 Task: For heading  Tahoma with underline.  font size for heading20,  'Change the font style of data to'Arial.  and font size to 12,  Change the alignment of both headline & data to Align left.  In the sheet  EvaluationSalesTargets_2022
Action: Mouse moved to (17, 103)
Screenshot: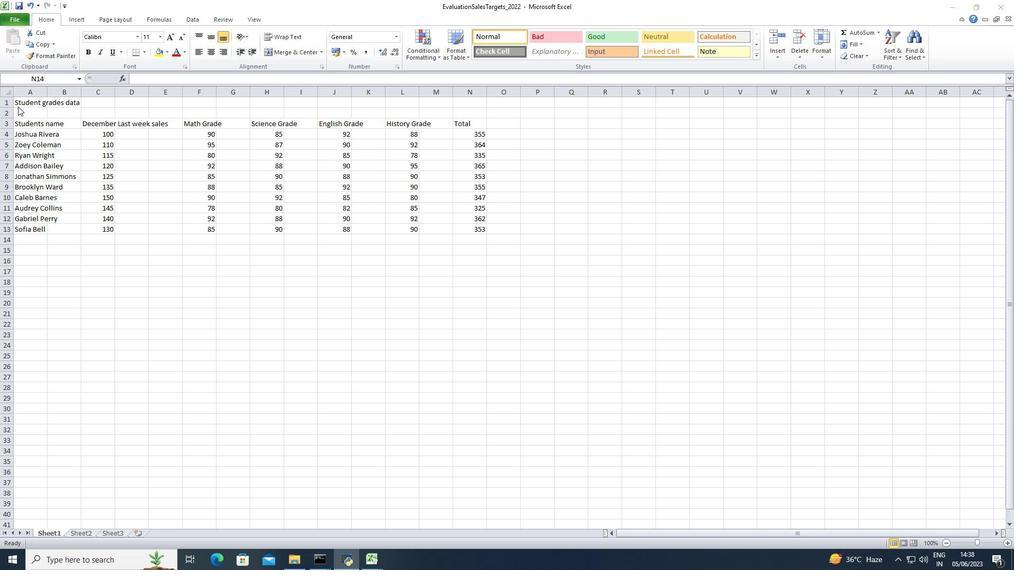 
Action: Mouse pressed left at (17, 103)
Screenshot: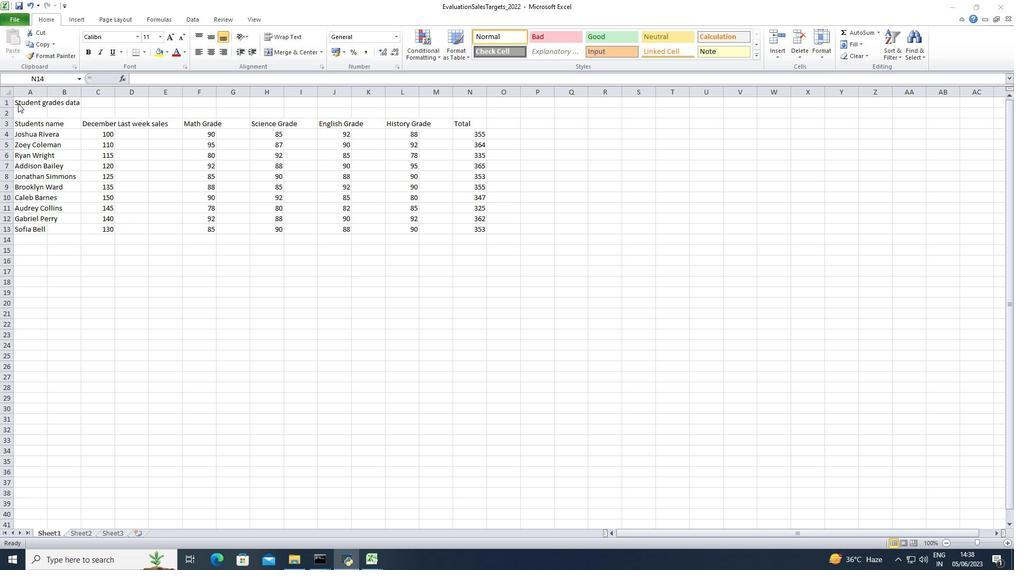 
Action: Mouse moved to (23, 102)
Screenshot: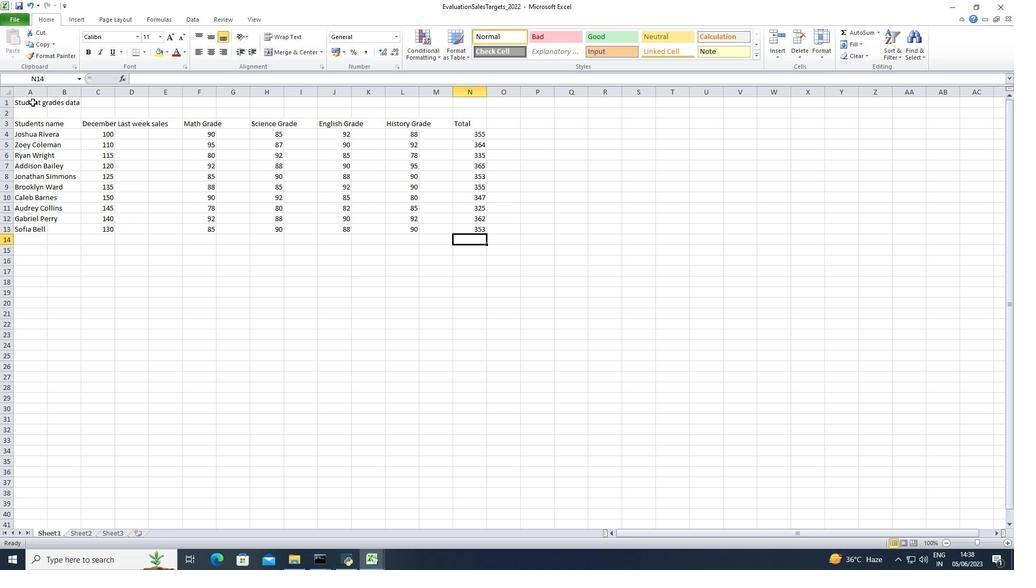 
Action: Mouse pressed left at (23, 102)
Screenshot: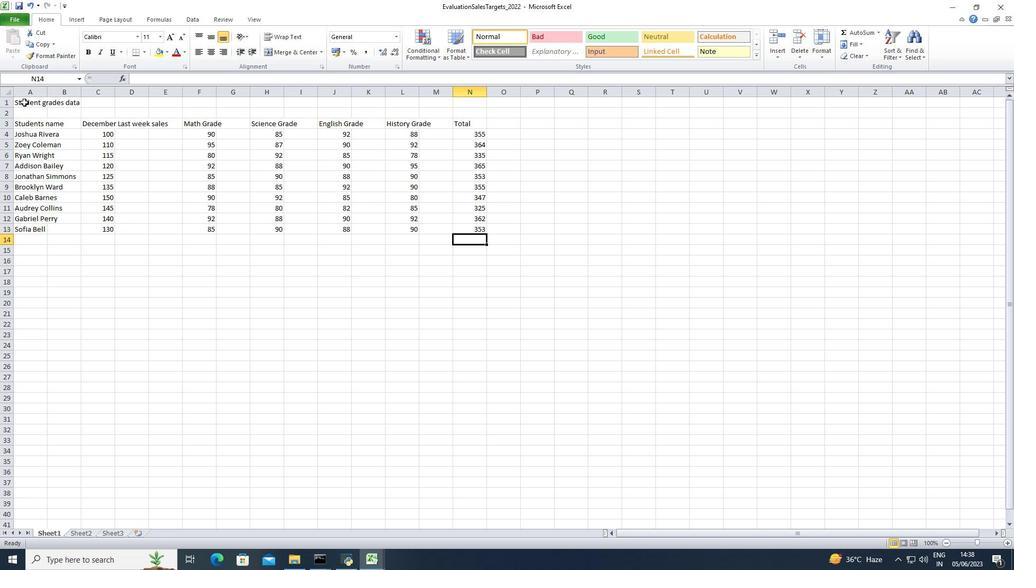 
Action: Mouse moved to (105, 39)
Screenshot: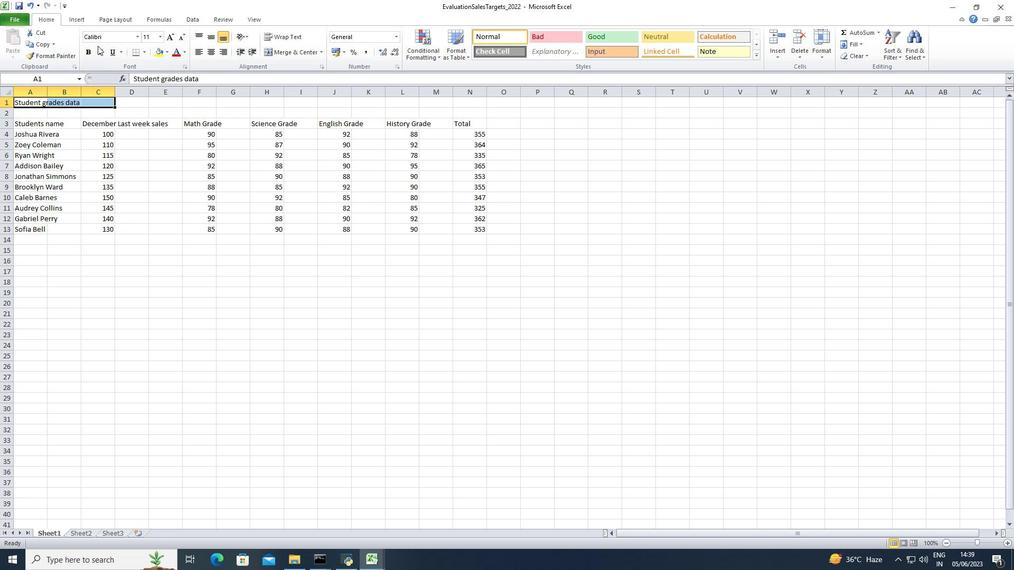 
Action: Mouse pressed left at (105, 39)
Screenshot: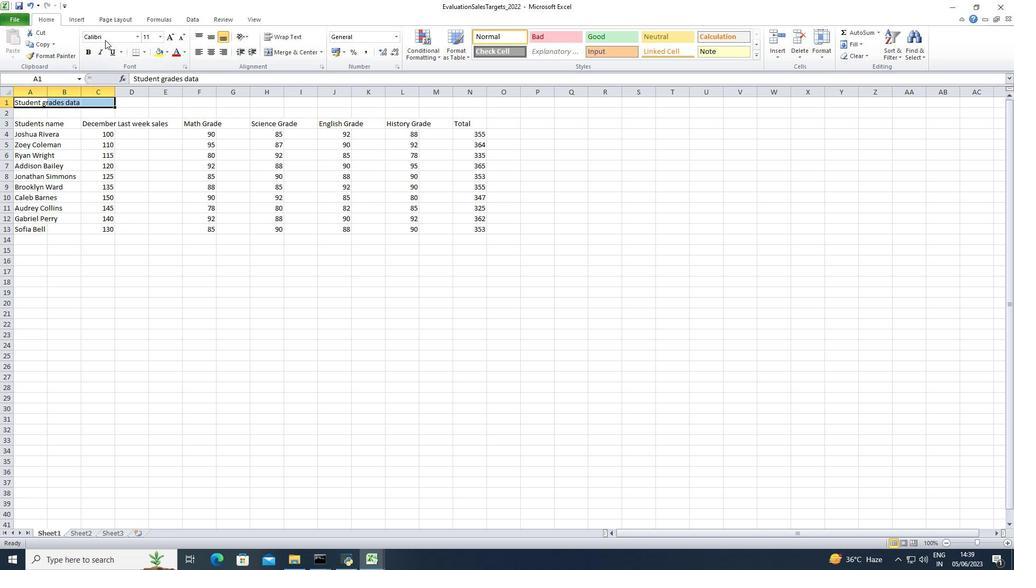 
Action: Key pressed <Key.shift>Tahoma
Screenshot: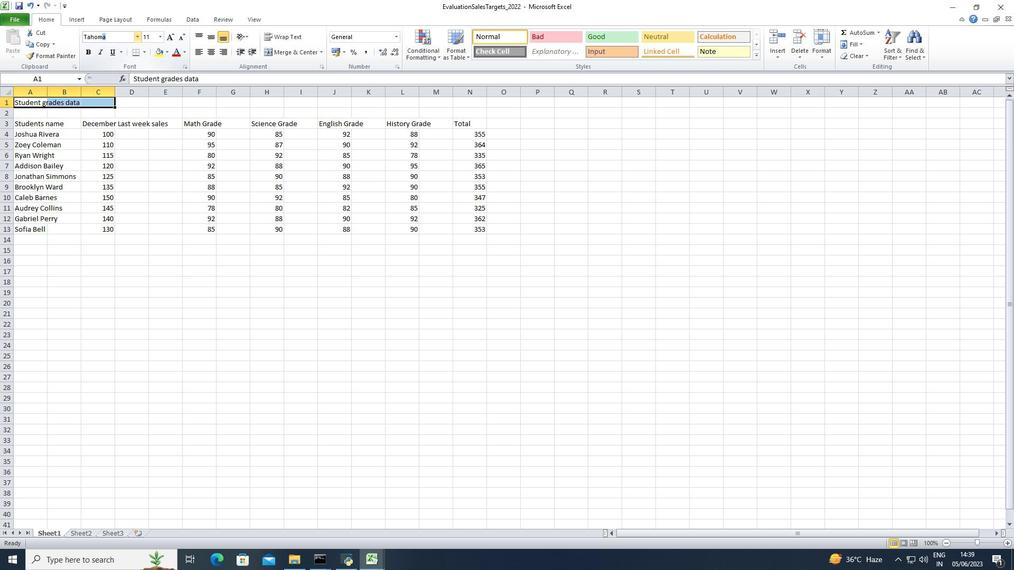 
Action: Mouse moved to (183, 74)
Screenshot: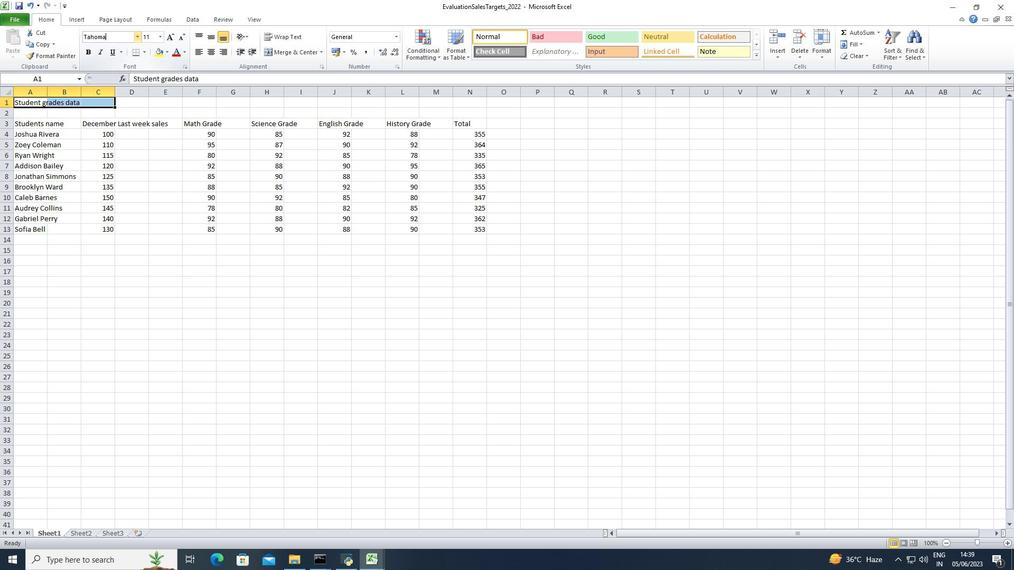 
Action: Key pressed <Key.enter>
Screenshot: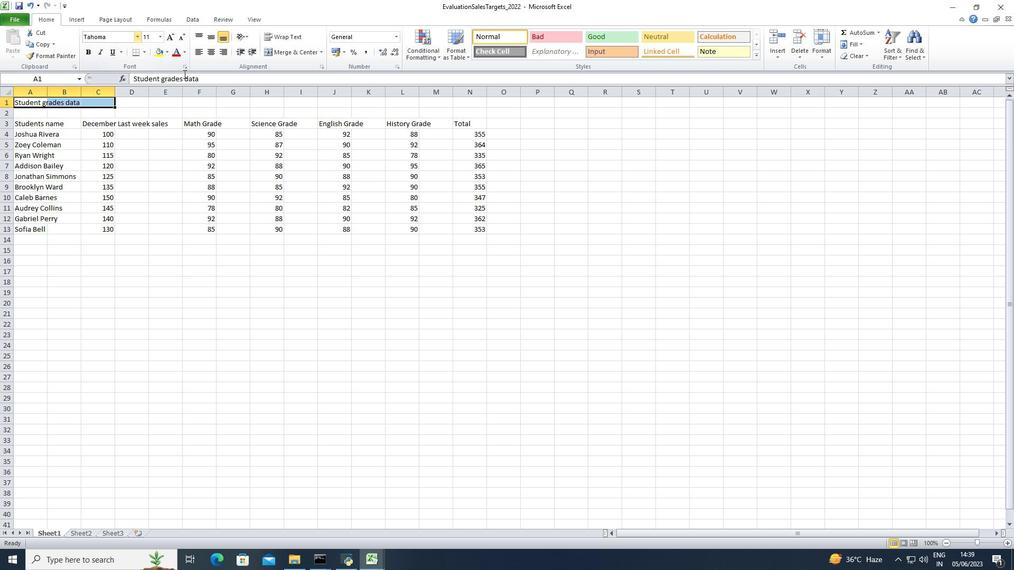 
Action: Mouse moved to (109, 51)
Screenshot: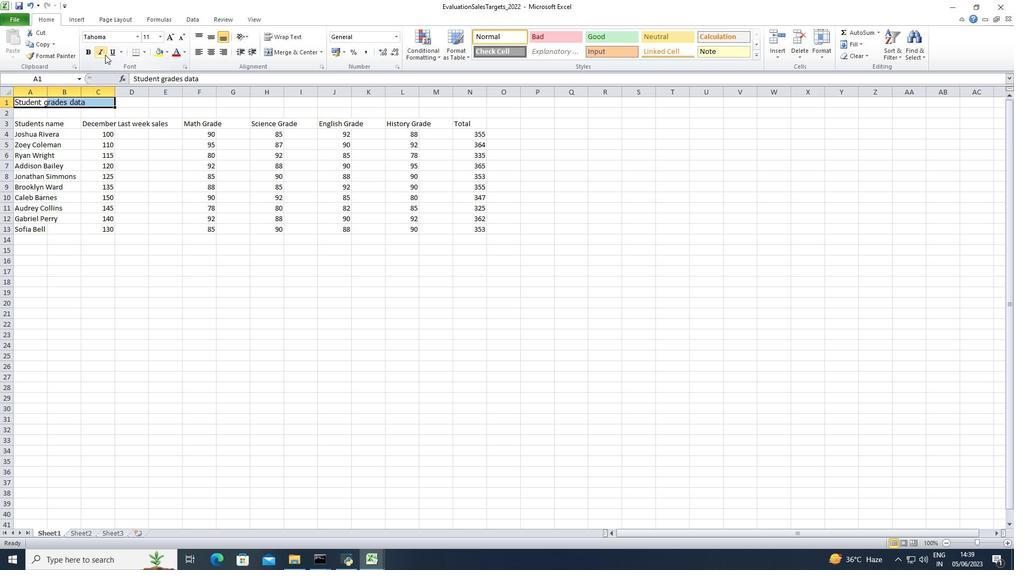 
Action: Mouse pressed left at (109, 51)
Screenshot: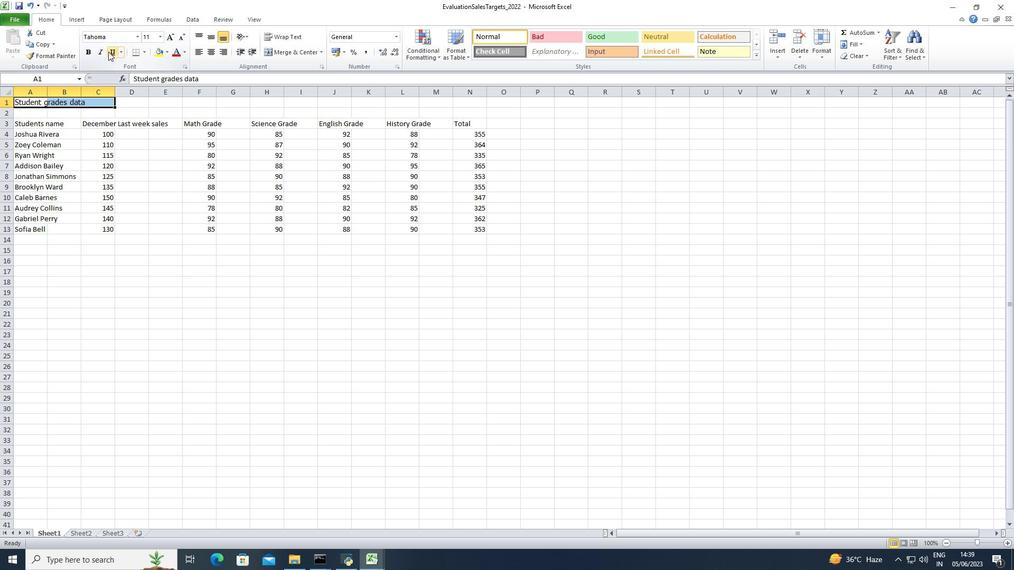 
Action: Mouse moved to (161, 37)
Screenshot: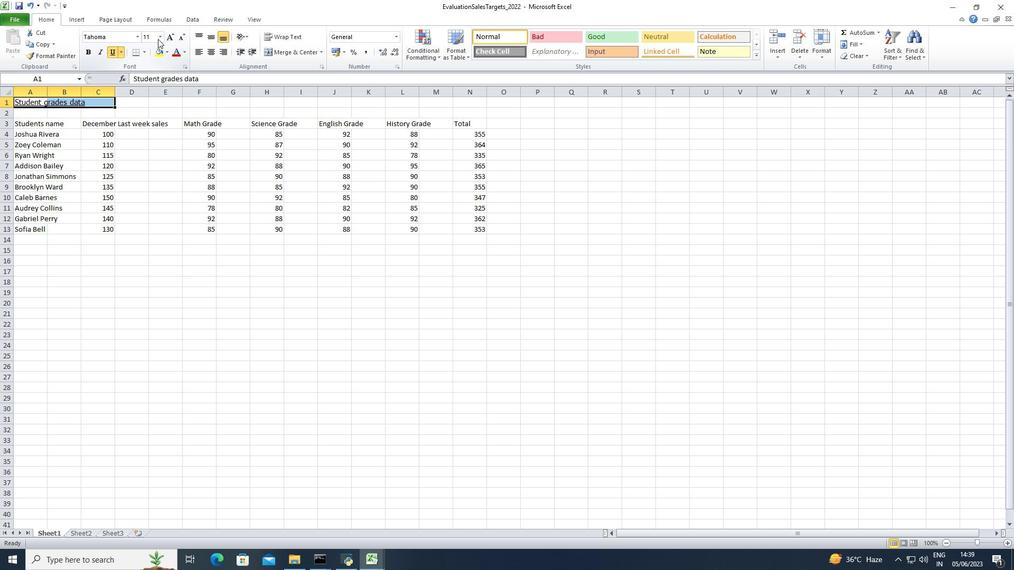 
Action: Mouse pressed left at (161, 37)
Screenshot: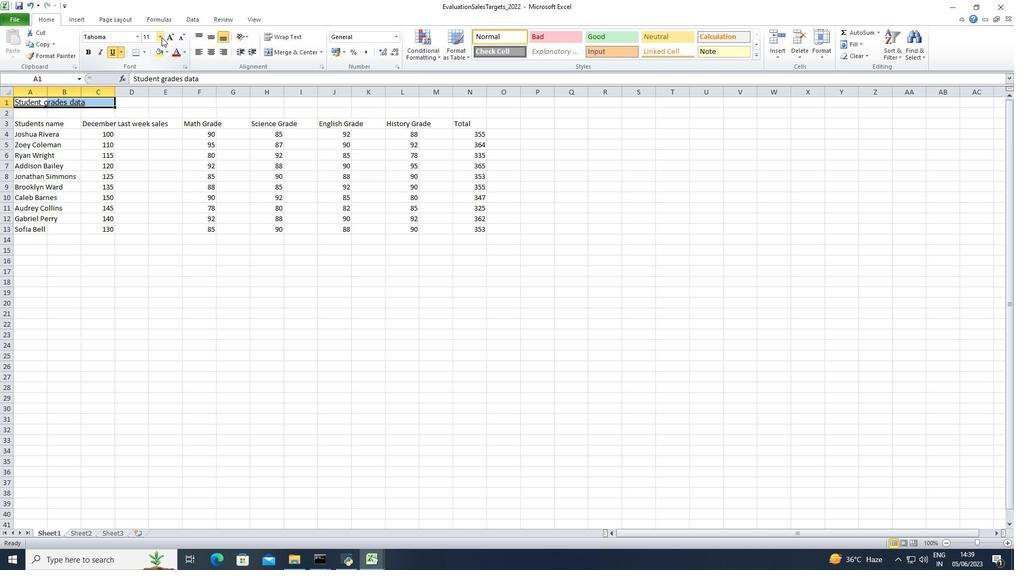 
Action: Mouse moved to (149, 119)
Screenshot: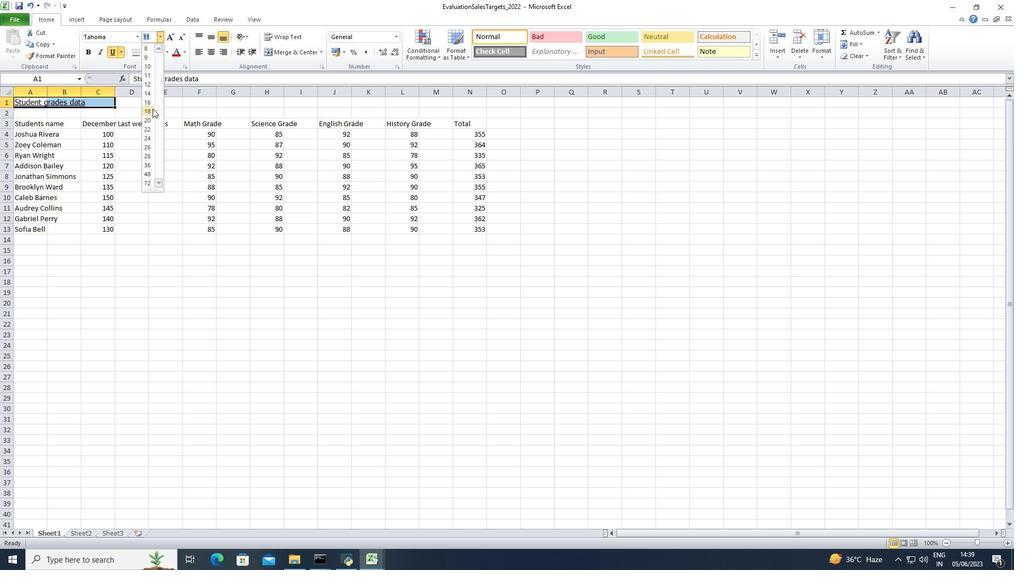 
Action: Mouse pressed left at (149, 119)
Screenshot: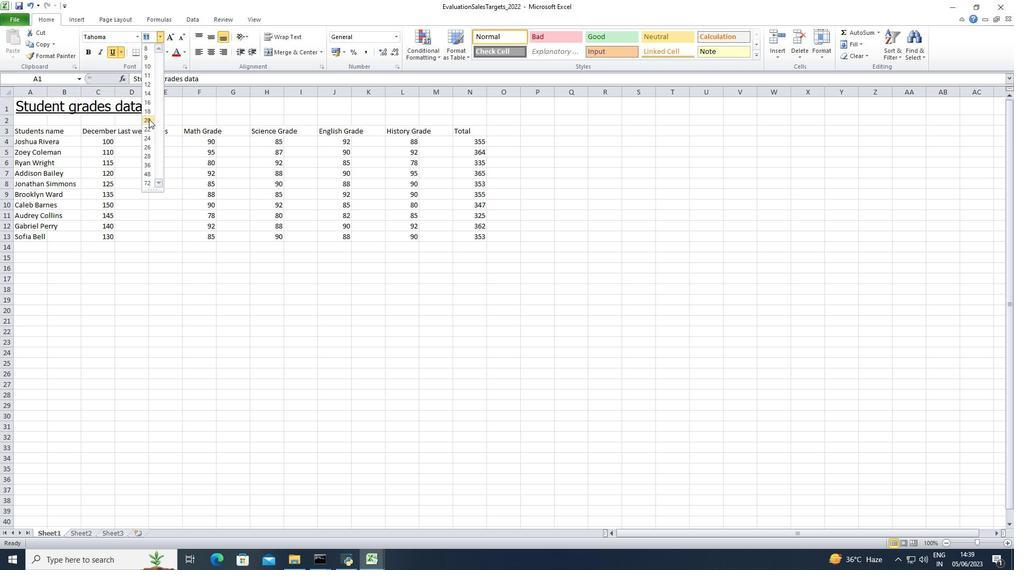 
Action: Mouse moved to (30, 134)
Screenshot: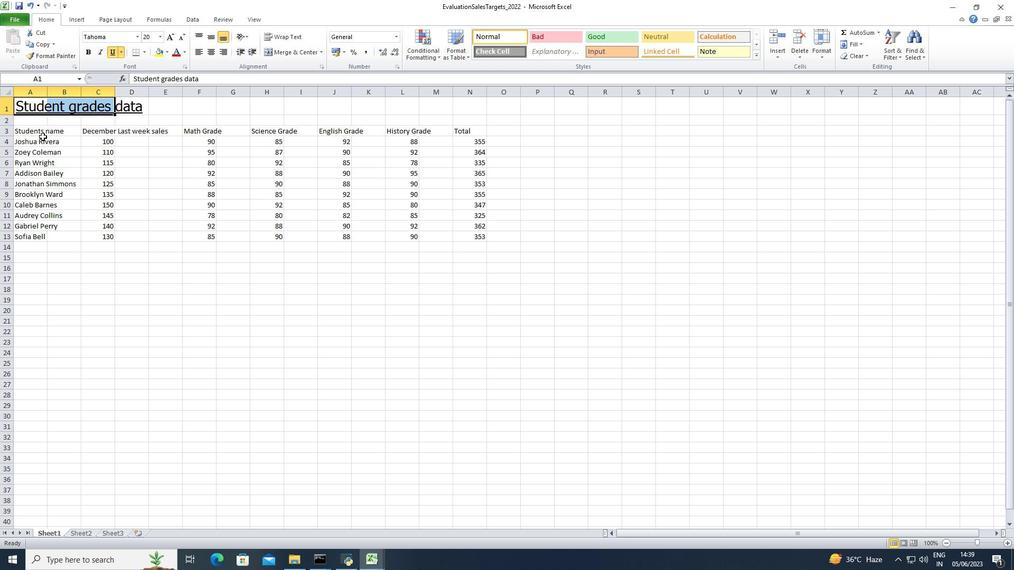 
Action: Mouse pressed left at (30, 134)
Screenshot: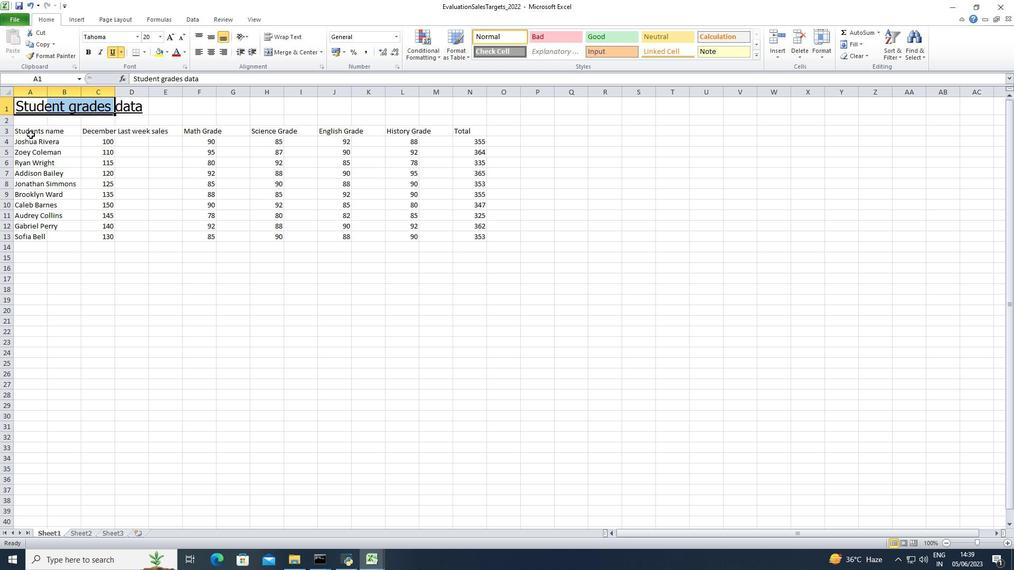
Action: Mouse moved to (113, 38)
Screenshot: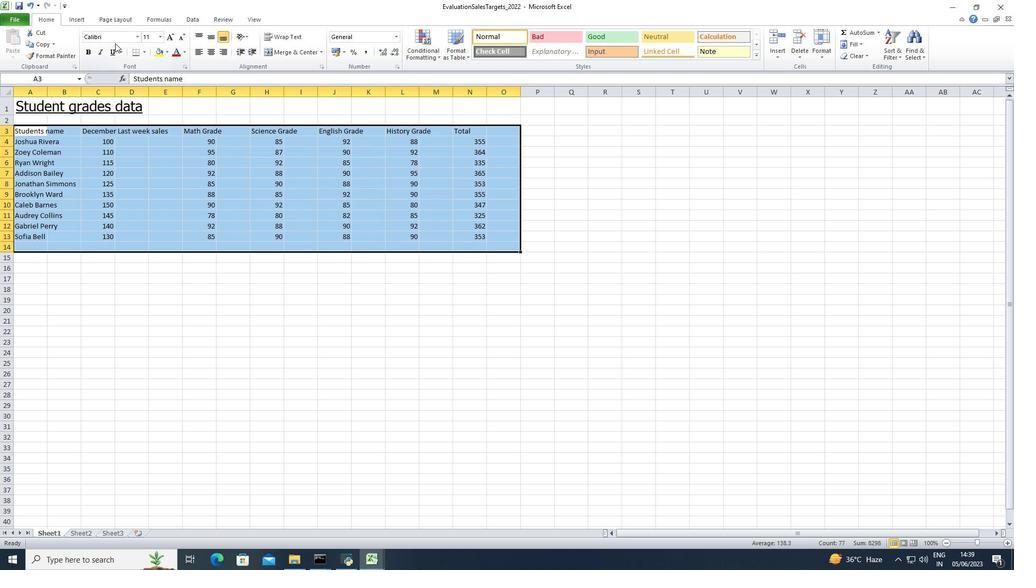 
Action: Mouse pressed left at (113, 38)
Screenshot: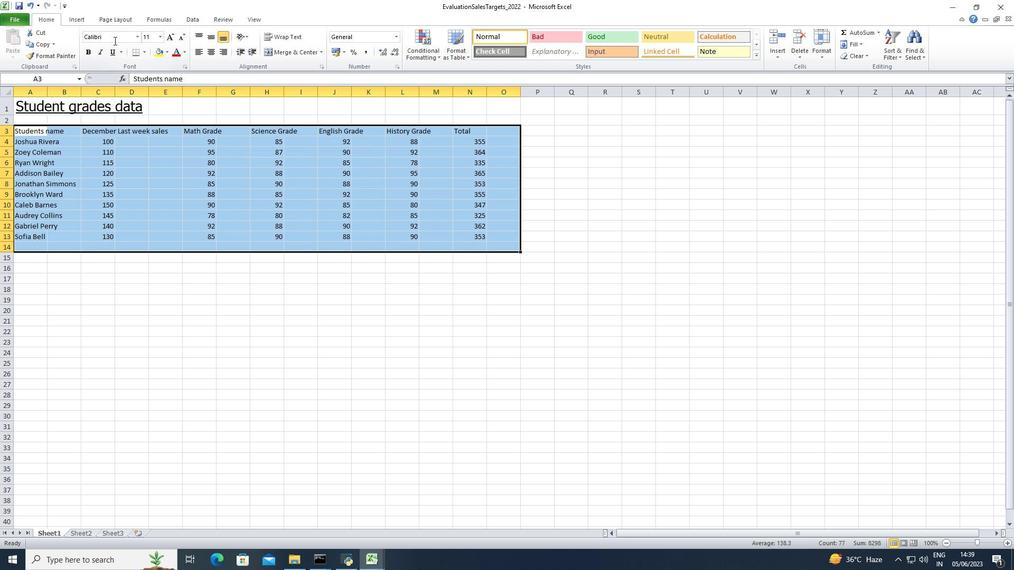 
Action: Key pressed <Key.shift>Arial<Key.enter>
Screenshot: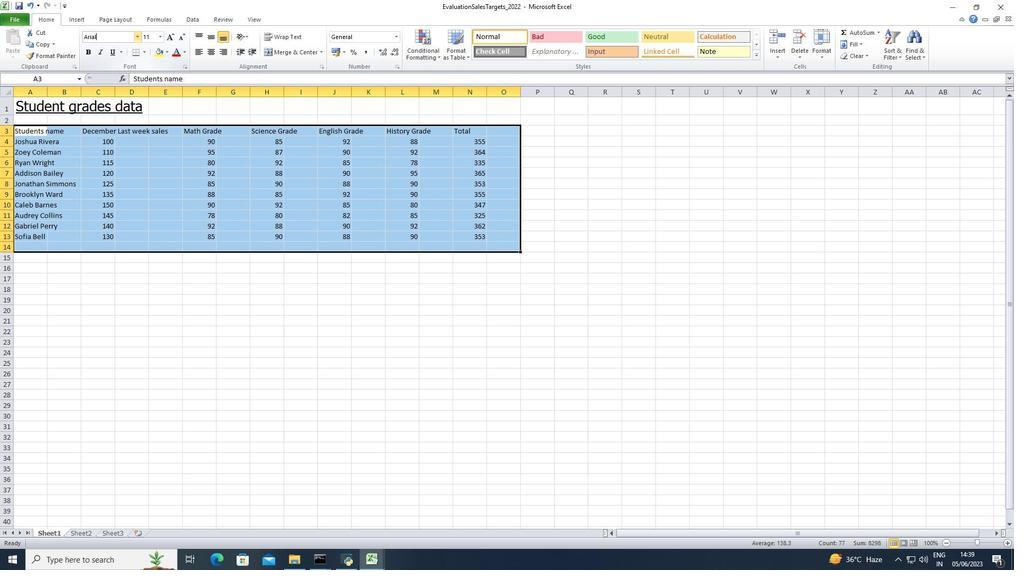 
Action: Mouse moved to (160, 33)
Screenshot: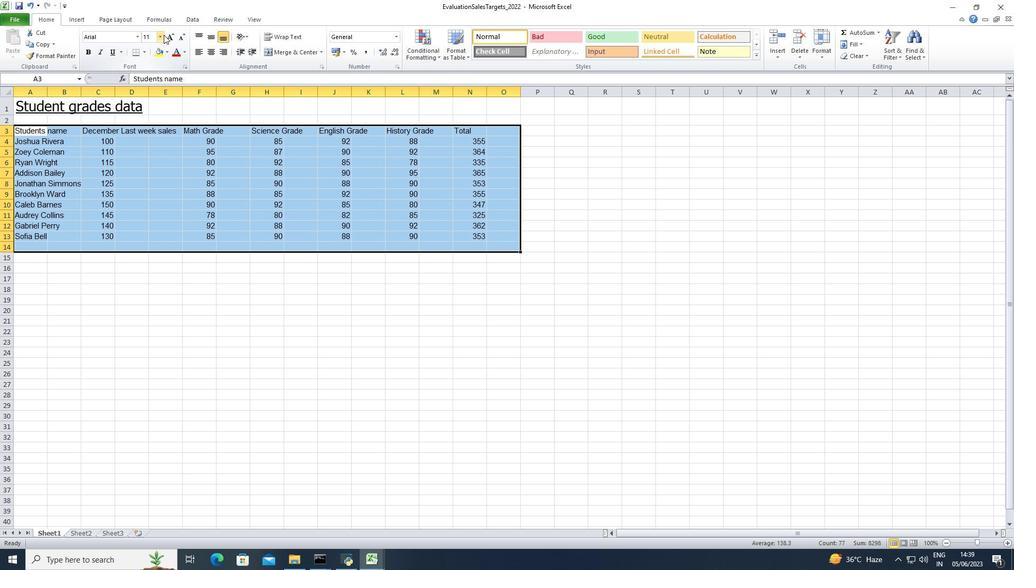 
Action: Mouse pressed left at (160, 33)
Screenshot: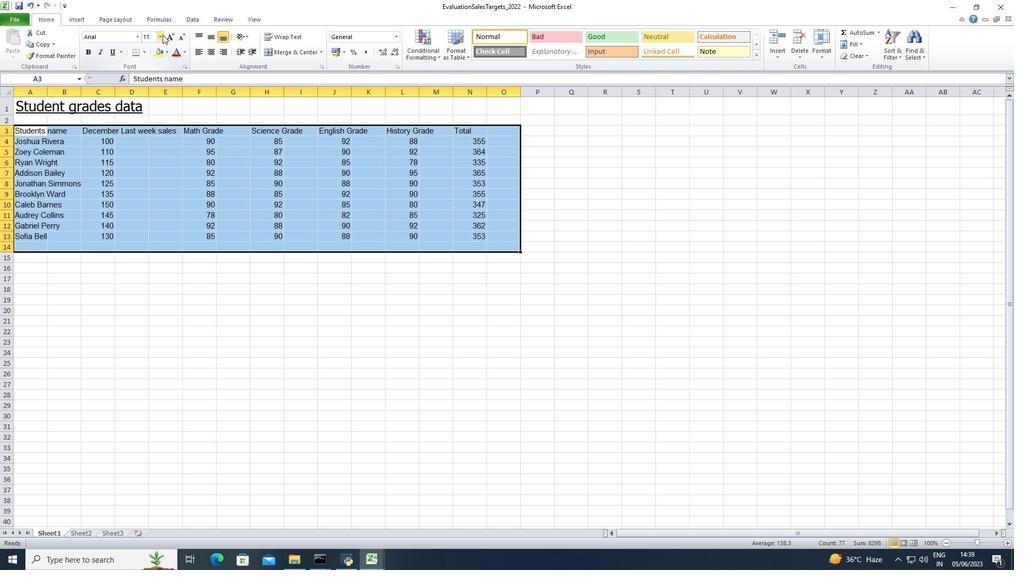 
Action: Mouse moved to (152, 80)
Screenshot: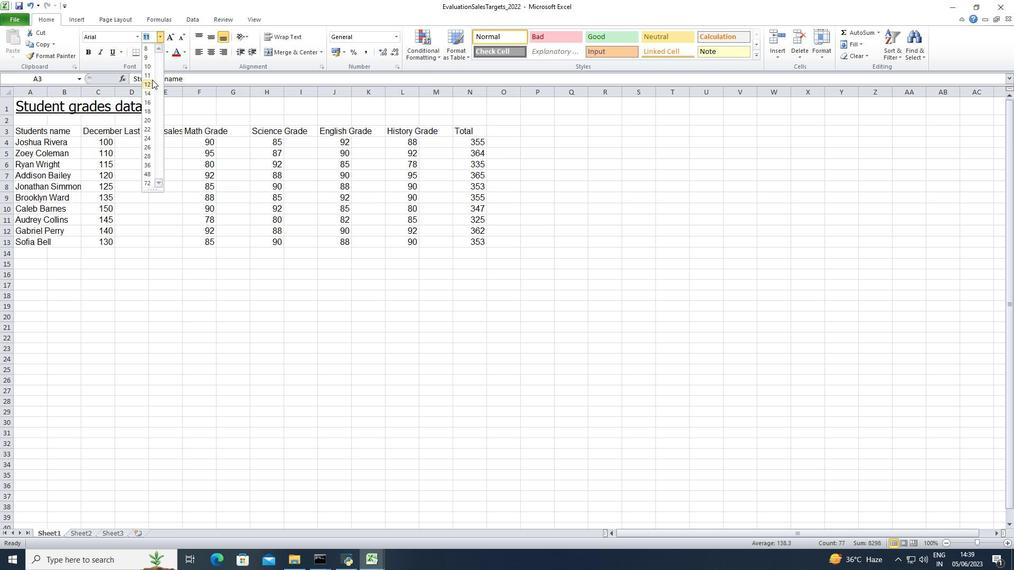 
Action: Mouse pressed left at (152, 80)
Screenshot: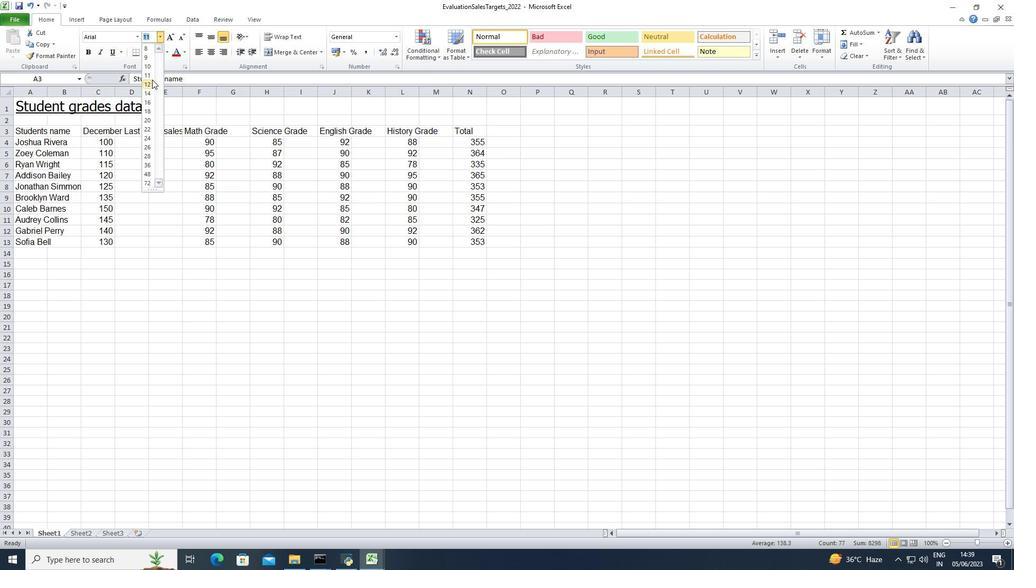 
Action: Mouse moved to (196, 50)
Screenshot: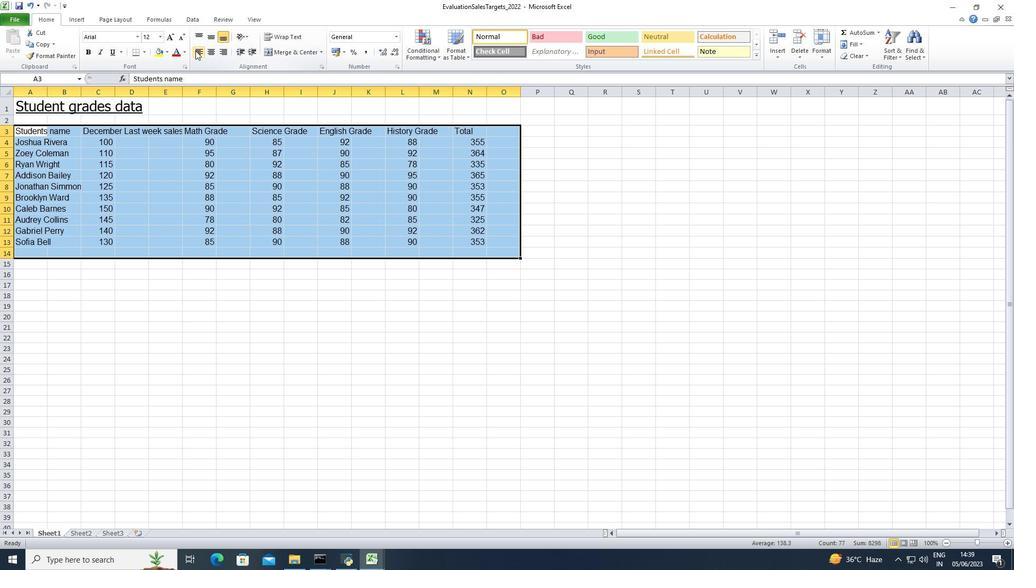 
Action: Mouse pressed left at (196, 50)
Screenshot: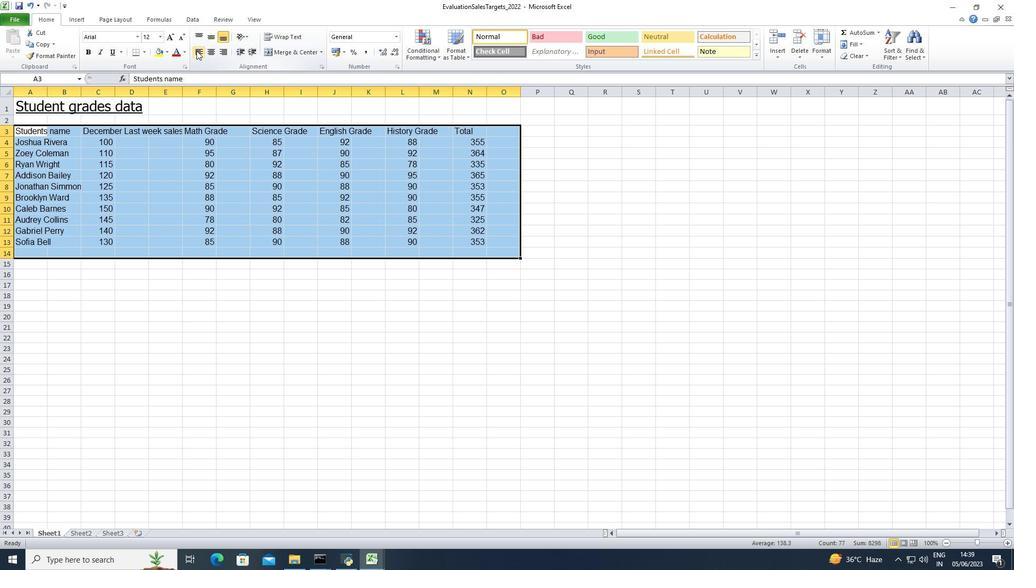 
Action: Mouse moved to (29, 107)
Screenshot: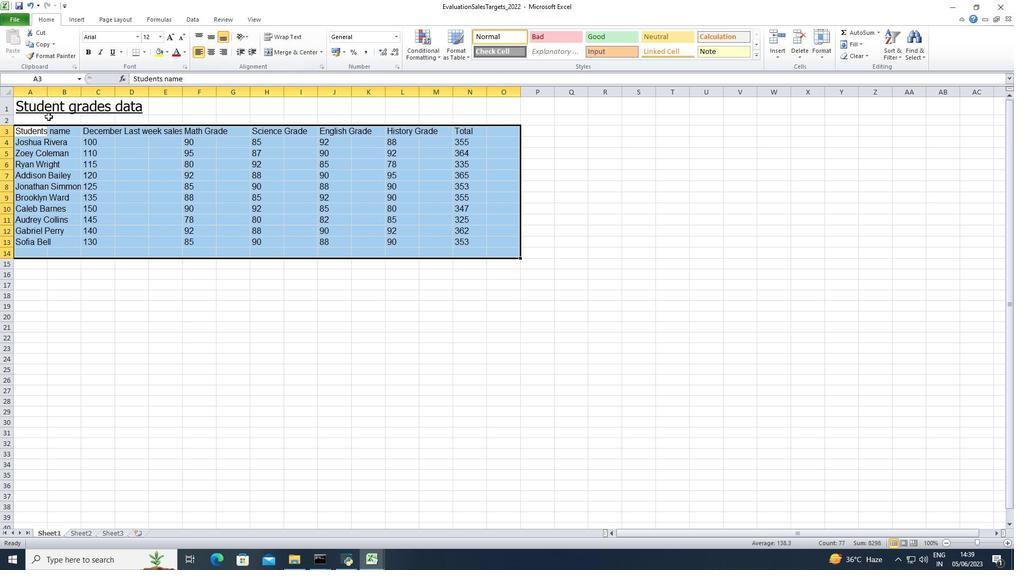 
Action: Mouse pressed left at (29, 107)
Screenshot: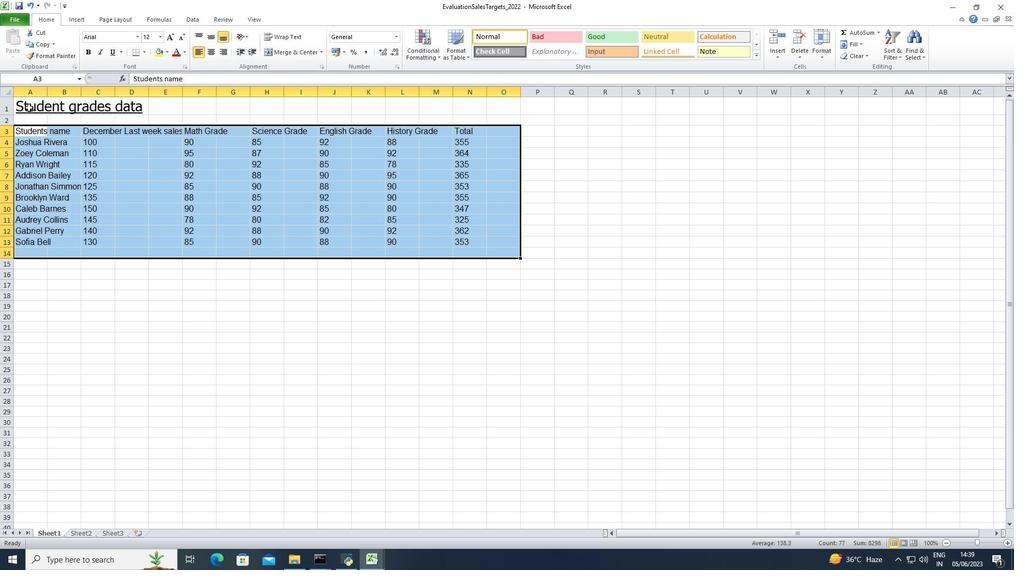 
Action: Mouse moved to (195, 50)
Screenshot: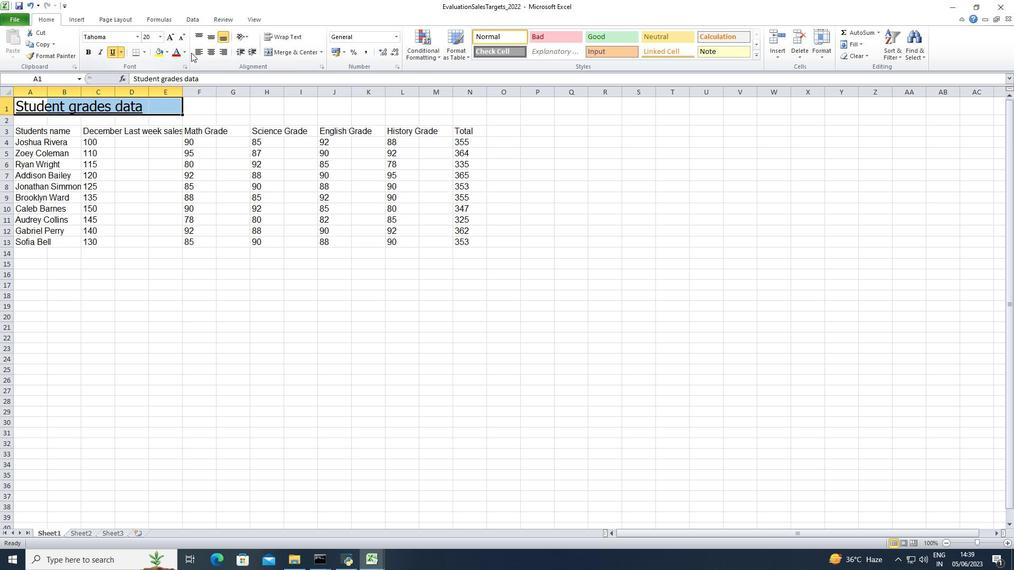 
Action: Mouse pressed left at (195, 50)
Screenshot: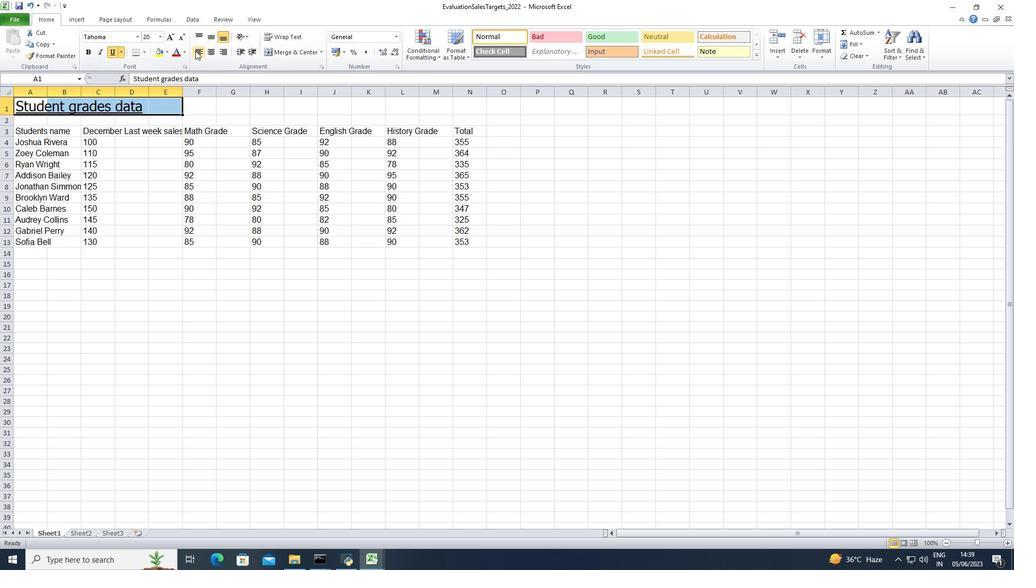 
Action: Mouse moved to (557, 143)
Screenshot: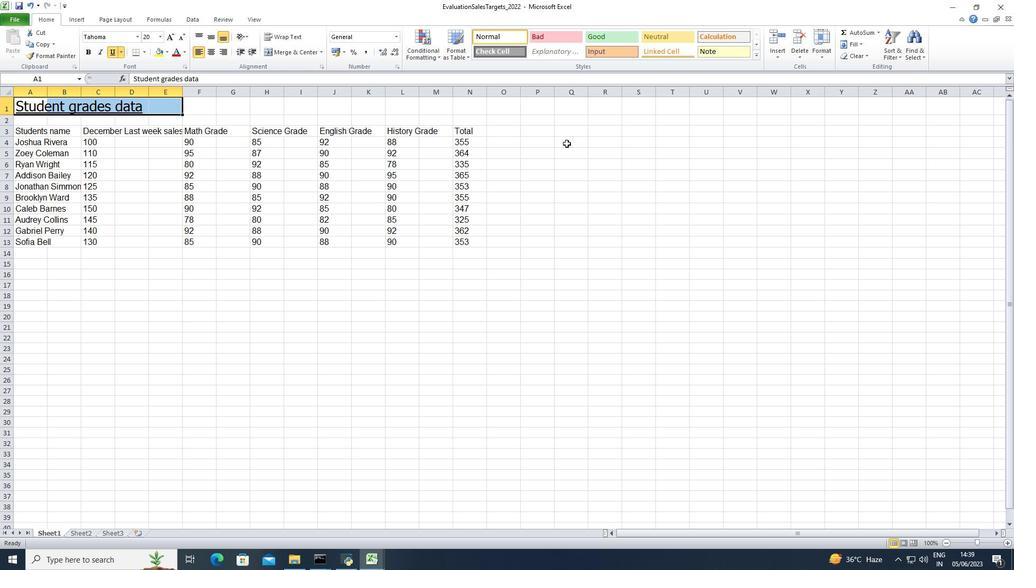 
Action: Mouse pressed left at (557, 143)
Screenshot: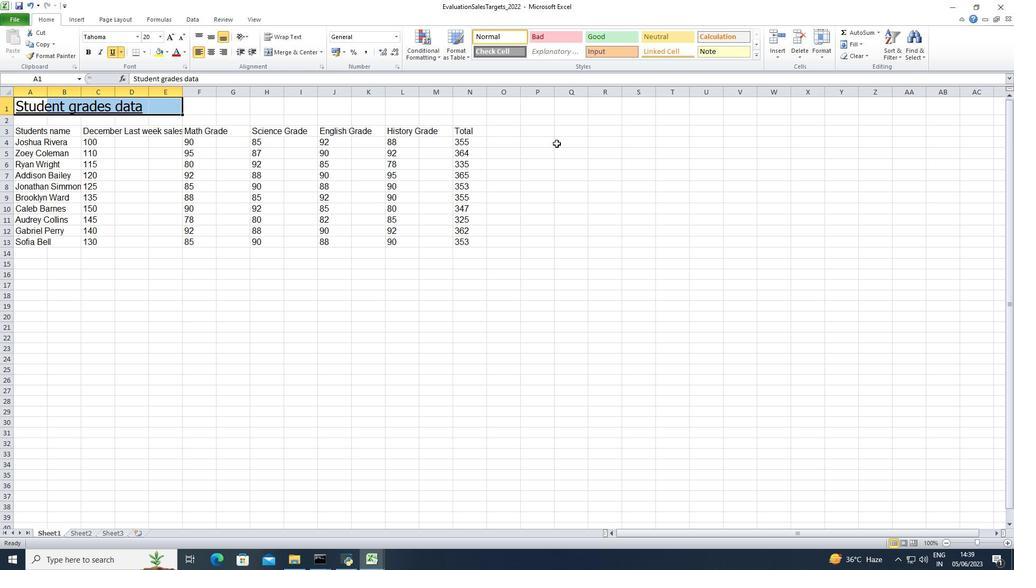 
